 Task: Look for kosher products in the category "Laxatives".
Action: Mouse moved to (238, 147)
Screenshot: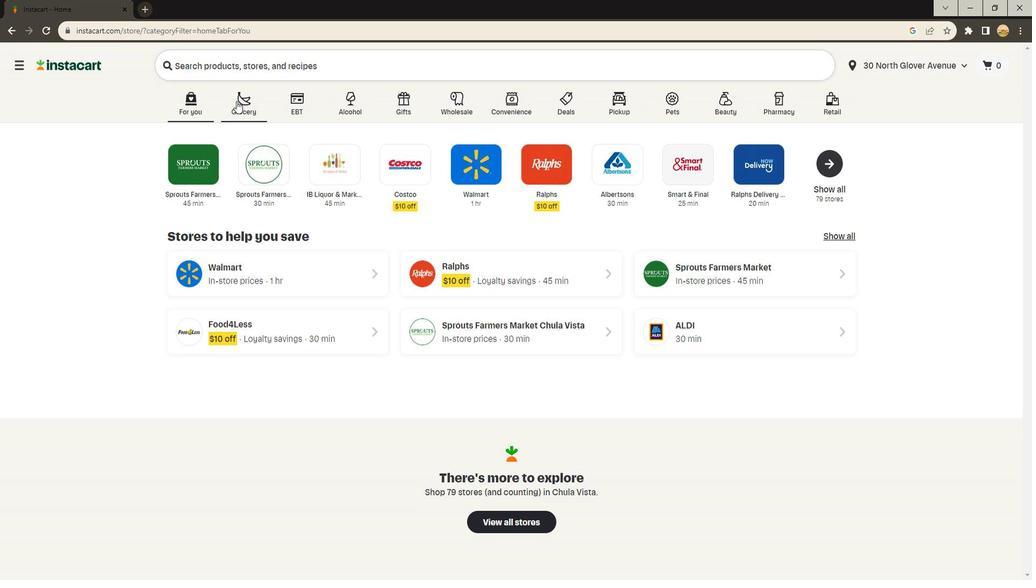 
Action: Mouse pressed left at (238, 147)
Screenshot: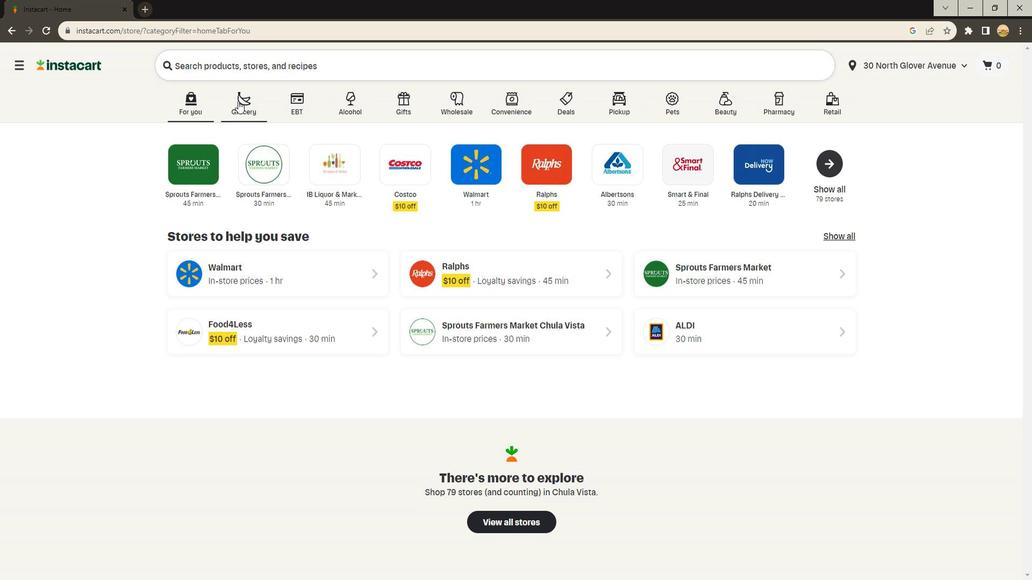 
Action: Mouse moved to (239, 297)
Screenshot: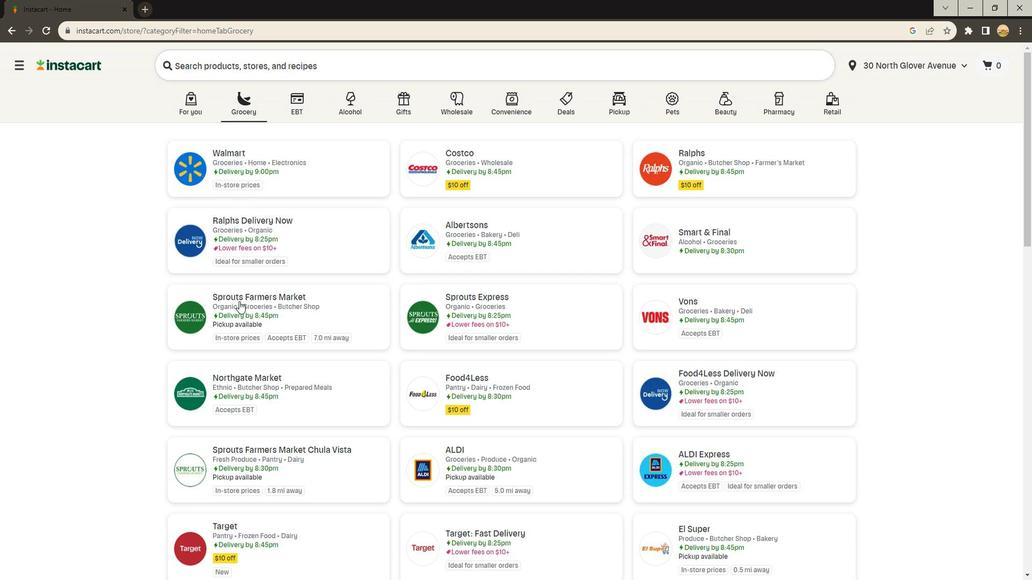 
Action: Mouse pressed left at (239, 297)
Screenshot: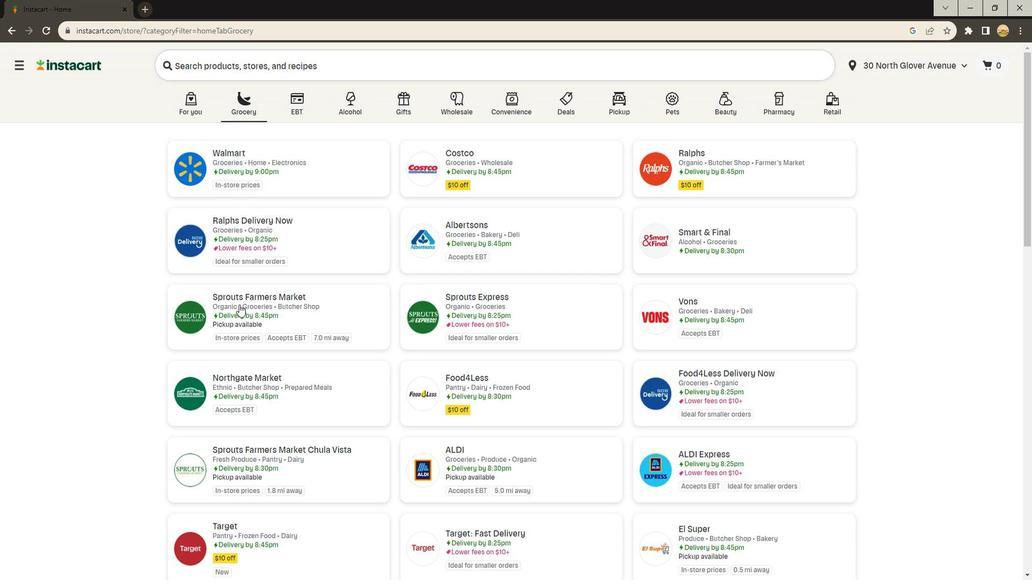 
Action: Mouse moved to (40, 306)
Screenshot: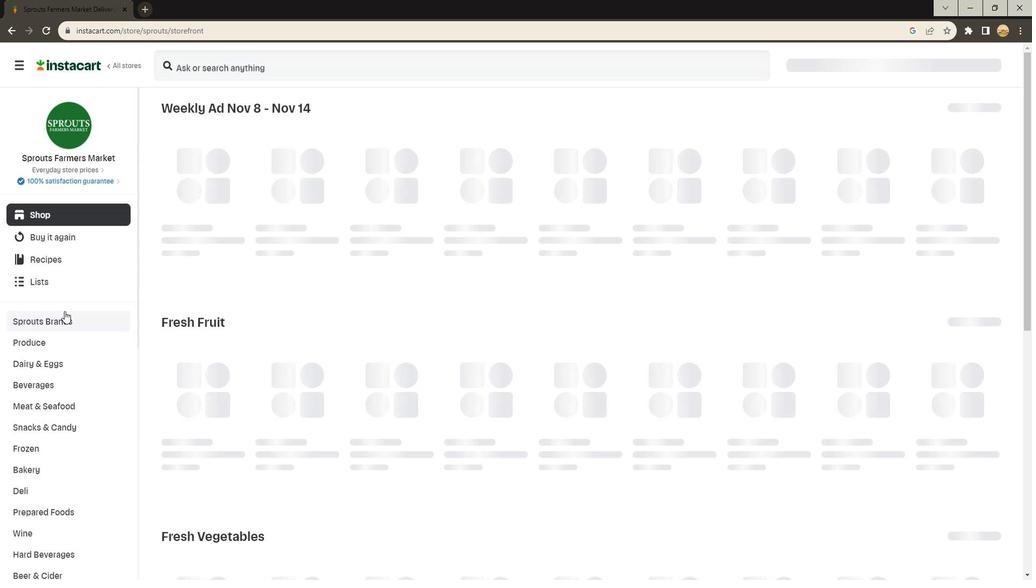 
Action: Mouse scrolled (40, 306) with delta (0, 0)
Screenshot: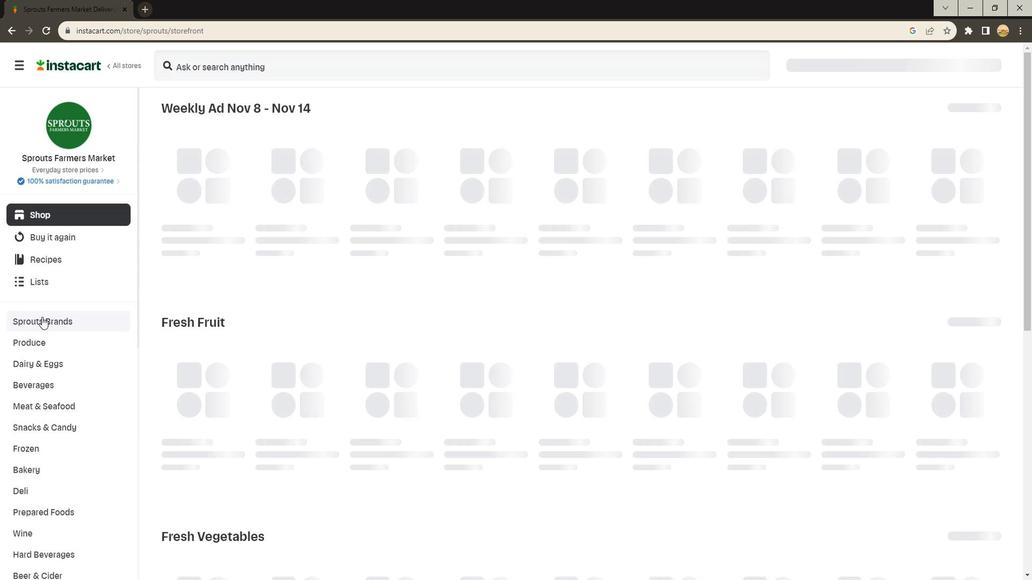 
Action: Mouse moved to (39, 306)
Screenshot: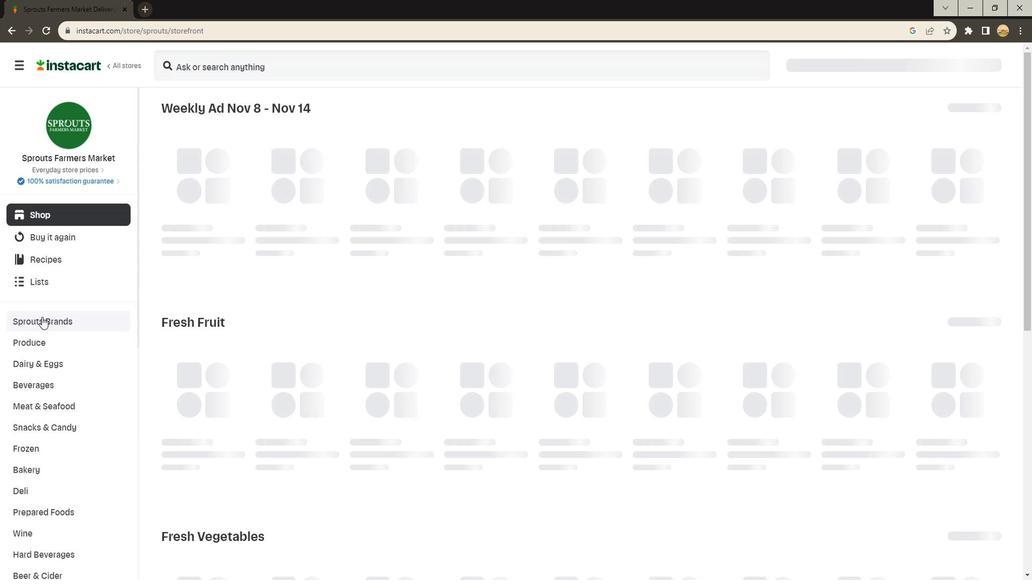 
Action: Mouse scrolled (39, 306) with delta (0, 0)
Screenshot: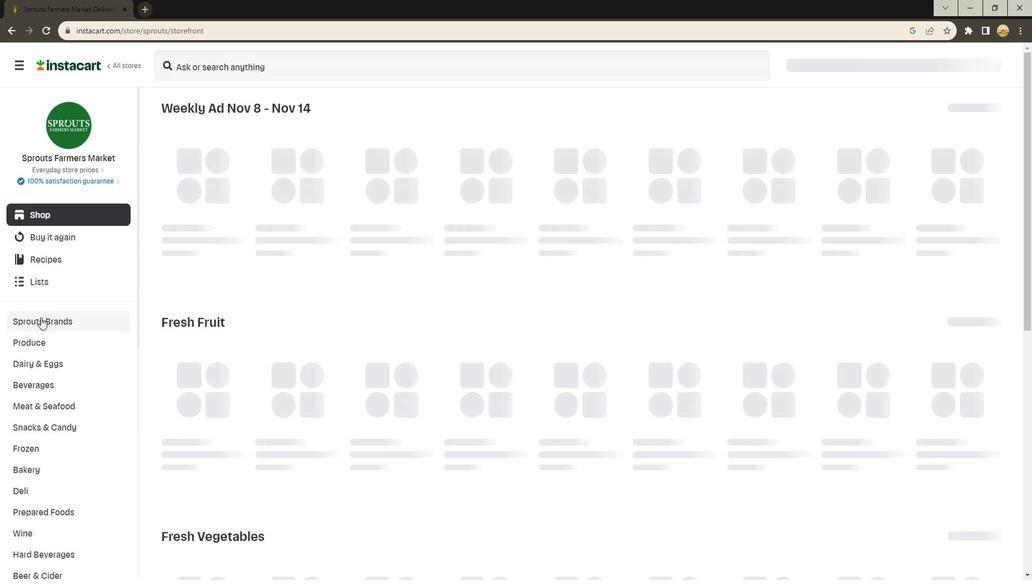 
Action: Mouse scrolled (39, 306) with delta (0, 0)
Screenshot: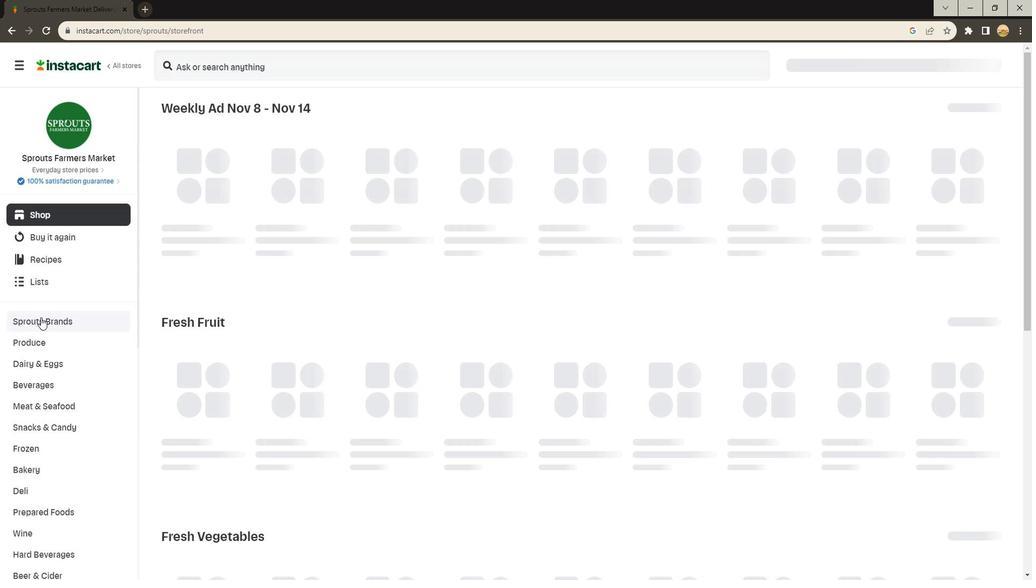 
Action: Mouse moved to (39, 307)
Screenshot: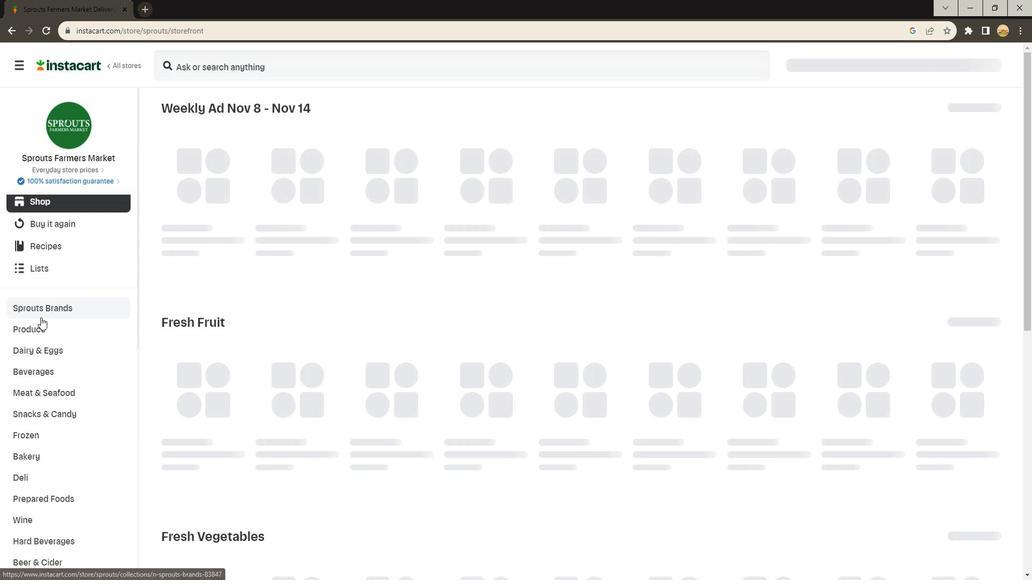 
Action: Mouse scrolled (39, 306) with delta (0, 0)
Screenshot: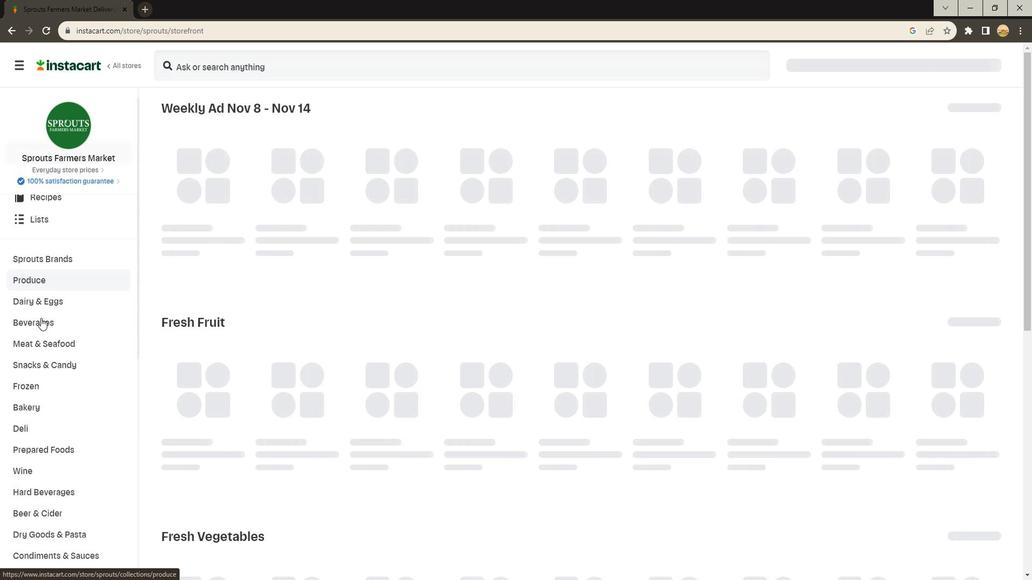
Action: Mouse scrolled (39, 306) with delta (0, 0)
Screenshot: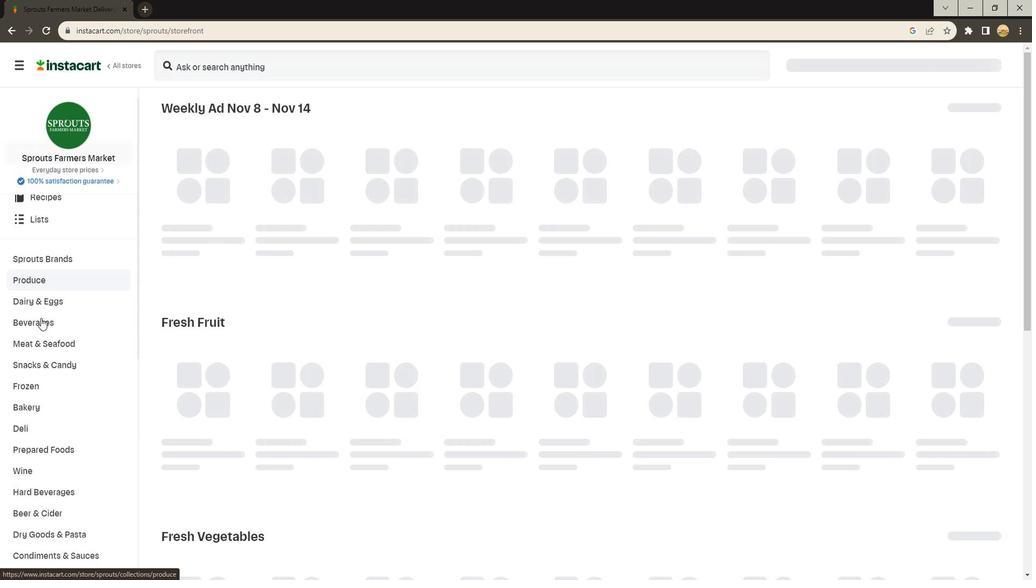 
Action: Mouse scrolled (39, 306) with delta (0, 0)
Screenshot: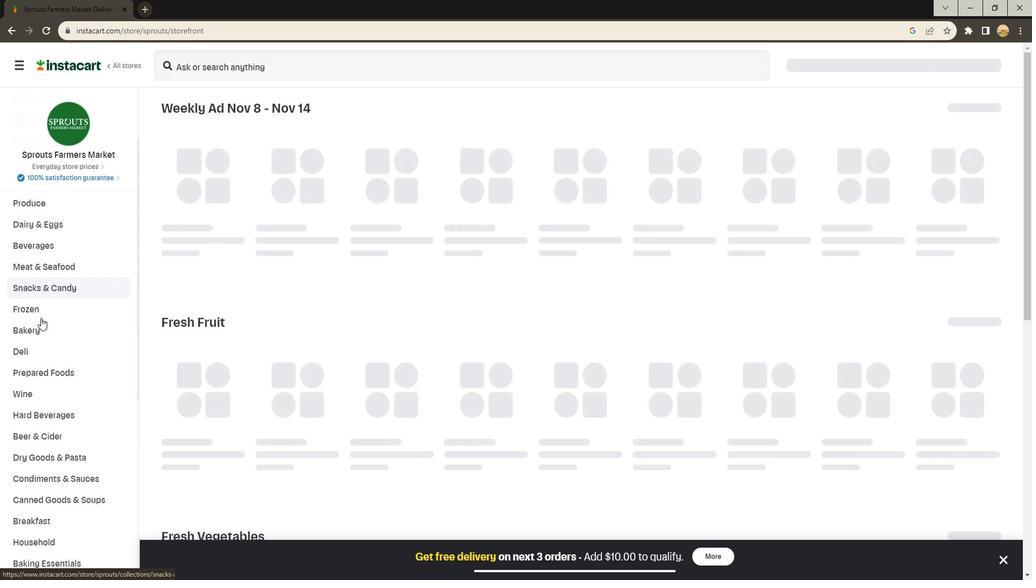 
Action: Mouse scrolled (39, 306) with delta (0, 0)
Screenshot: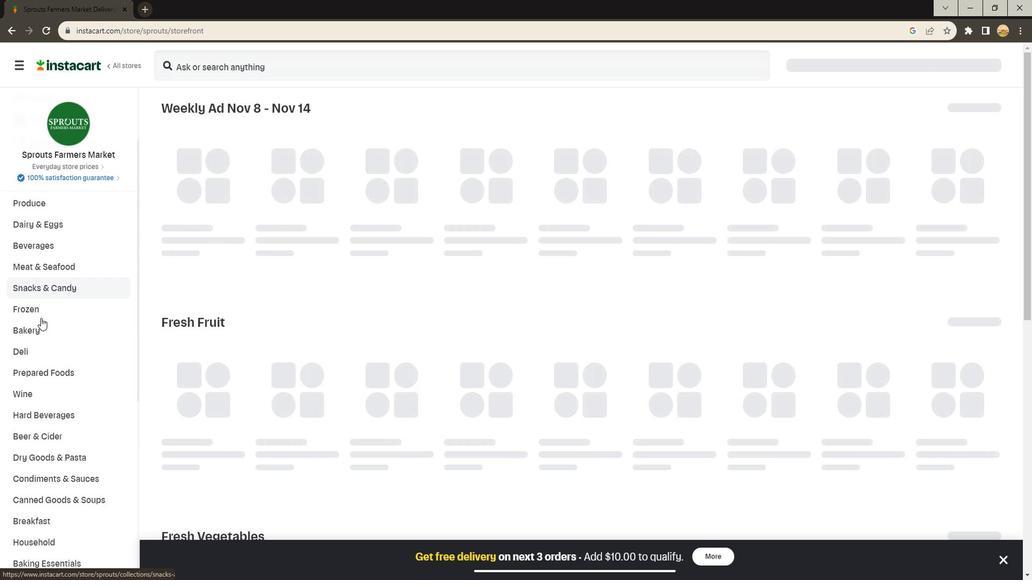 
Action: Mouse moved to (46, 332)
Screenshot: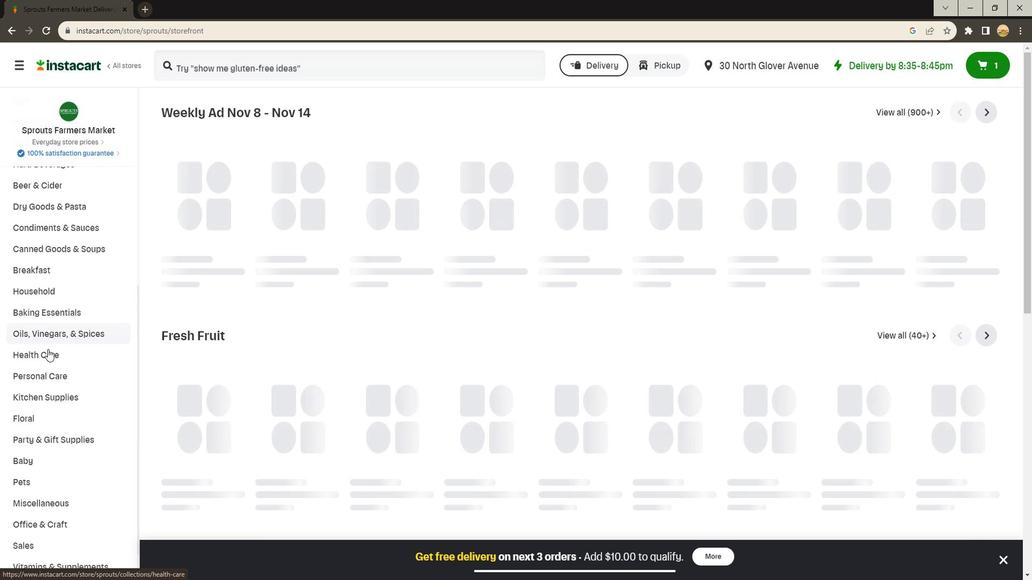 
Action: Mouse pressed left at (46, 332)
Screenshot: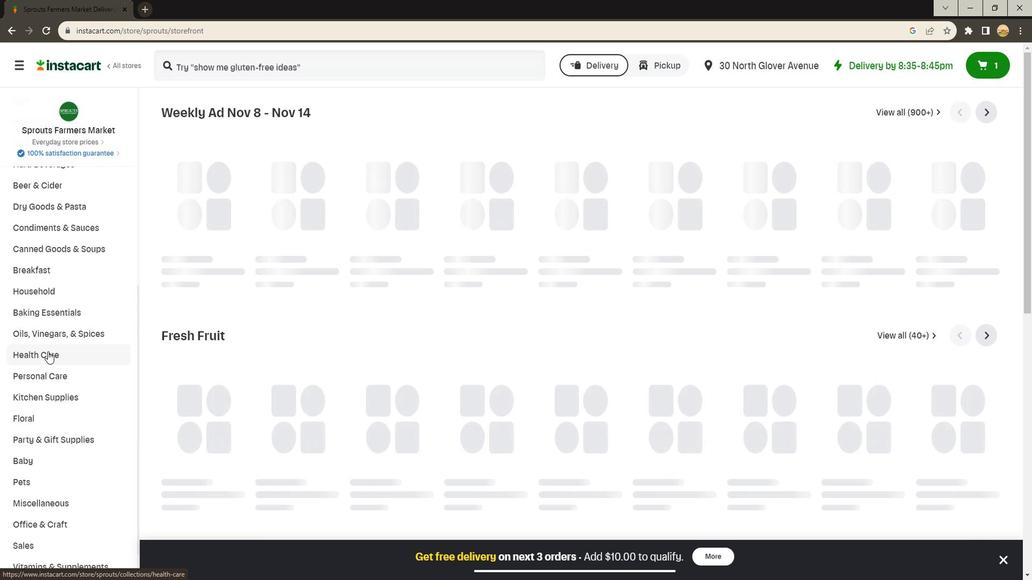 
Action: Mouse moved to (483, 180)
Screenshot: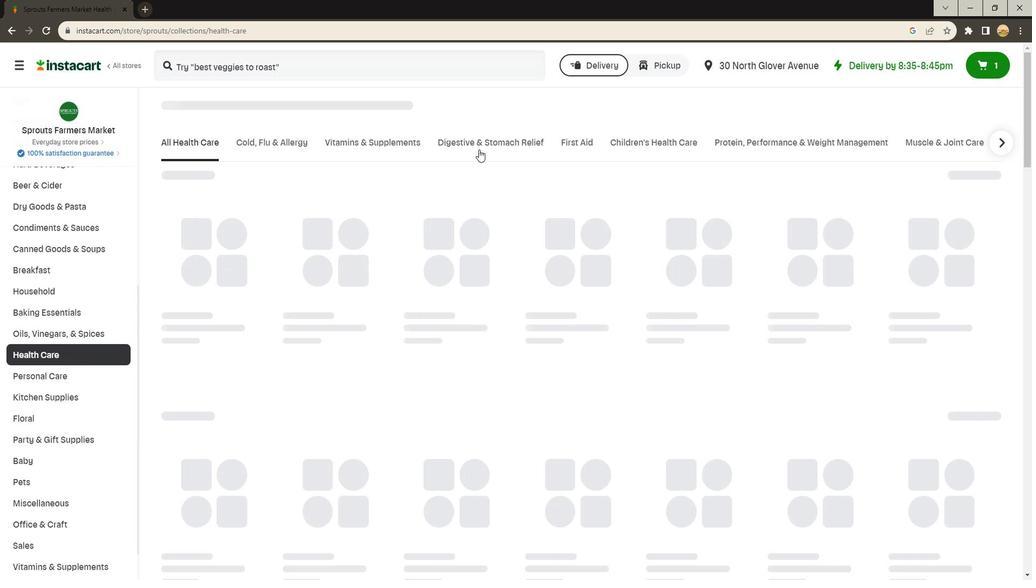 
Action: Mouse pressed left at (483, 180)
Screenshot: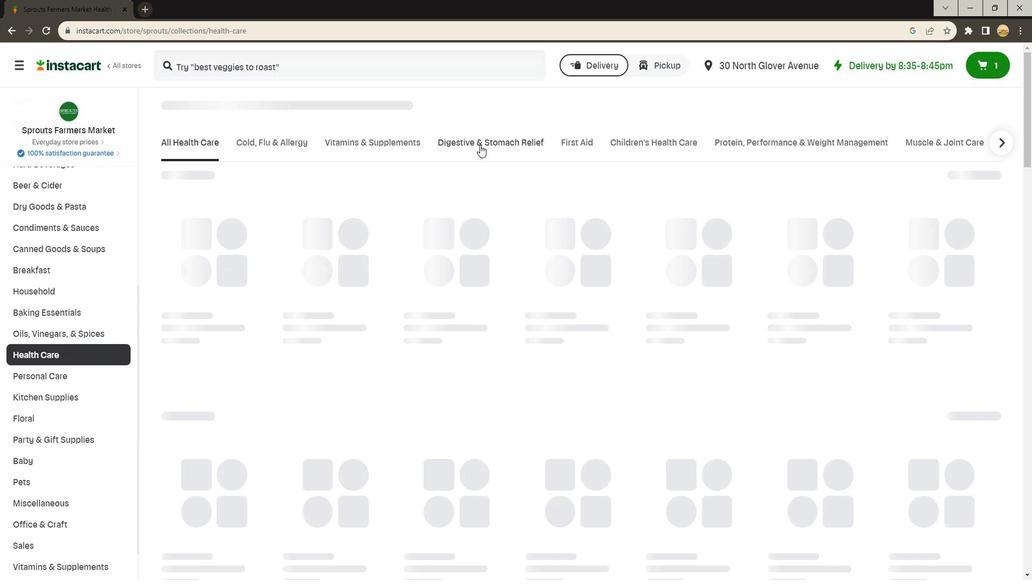 
Action: Mouse moved to (323, 215)
Screenshot: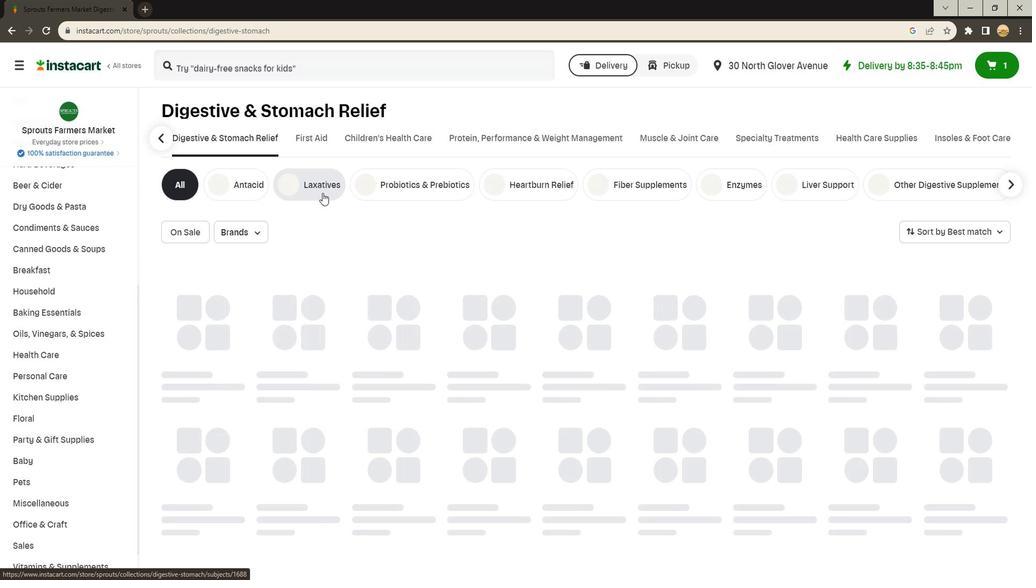
Action: Mouse pressed left at (323, 215)
Screenshot: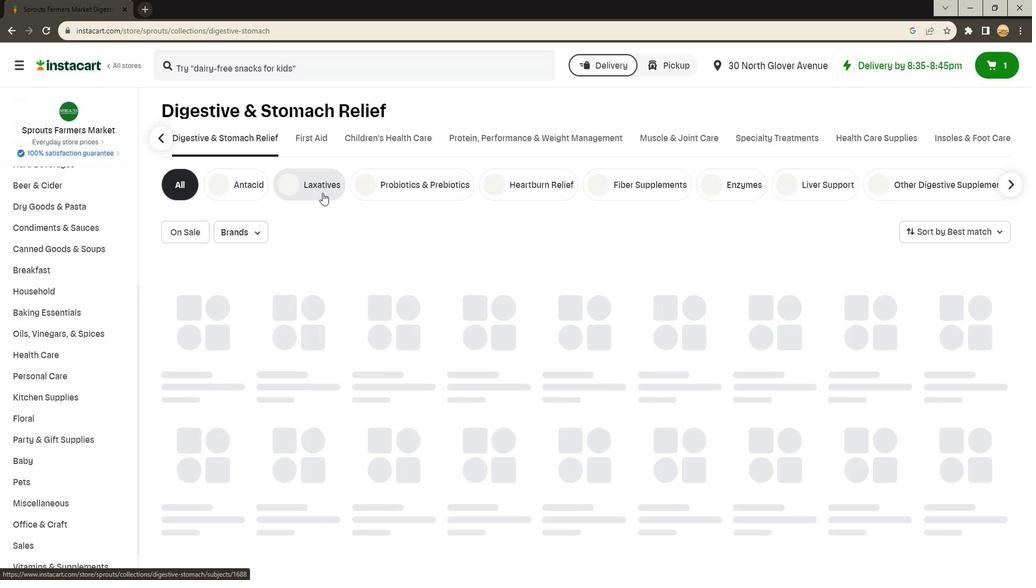 
Action: Mouse moved to (392, 258)
Screenshot: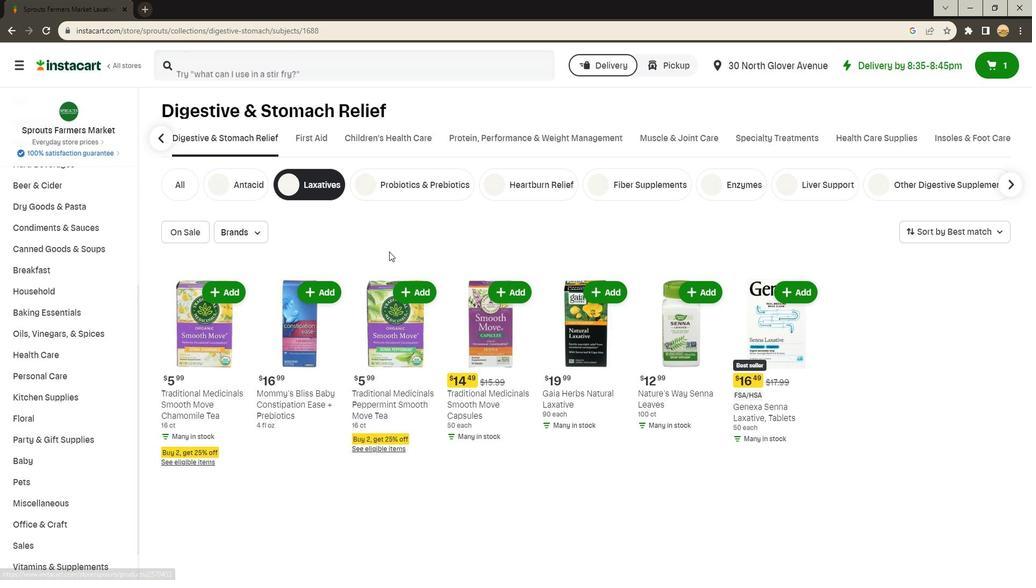 
